 Task: Sort the products in the category "Frozen Meals" by unit price (high first).
Action: Mouse moved to (237, 113)
Screenshot: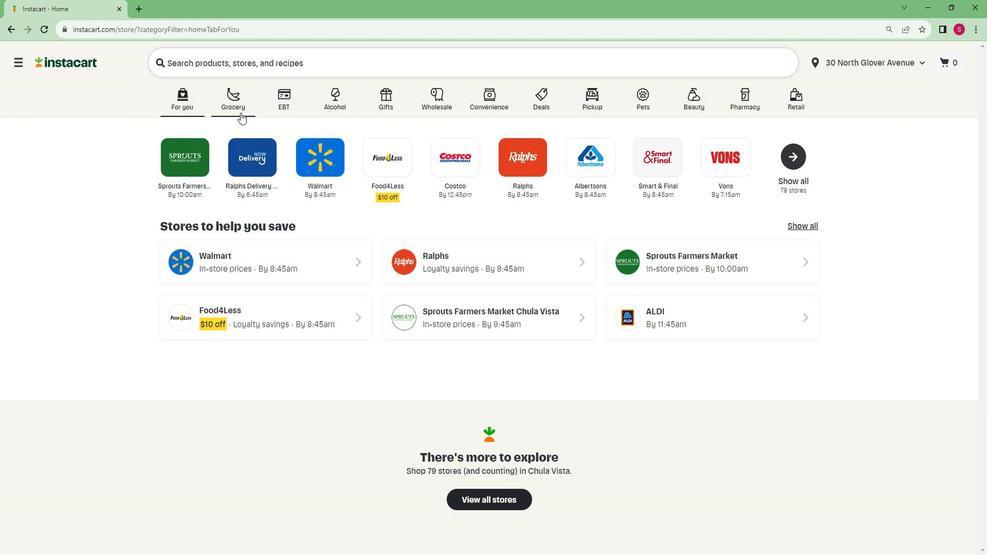 
Action: Mouse pressed left at (237, 113)
Screenshot: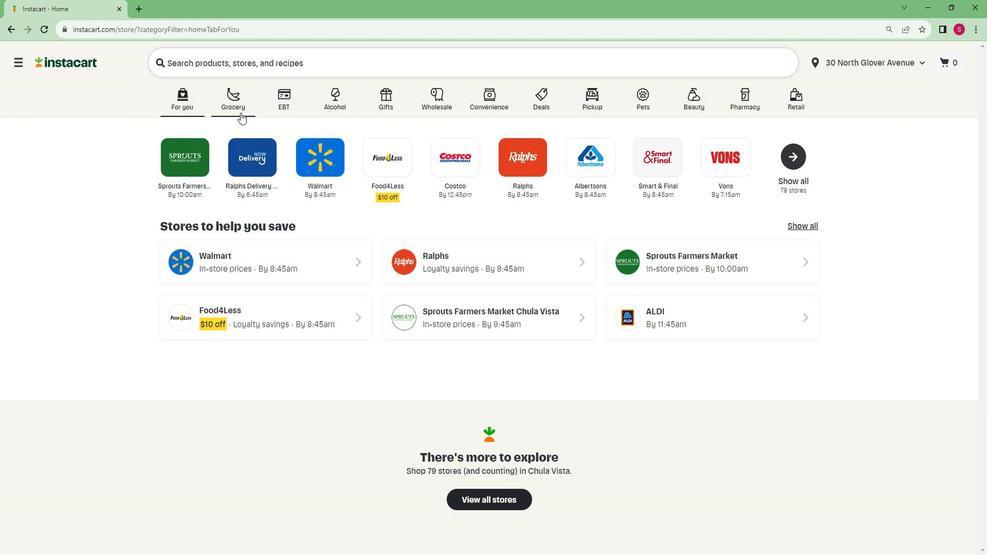 
Action: Mouse moved to (212, 282)
Screenshot: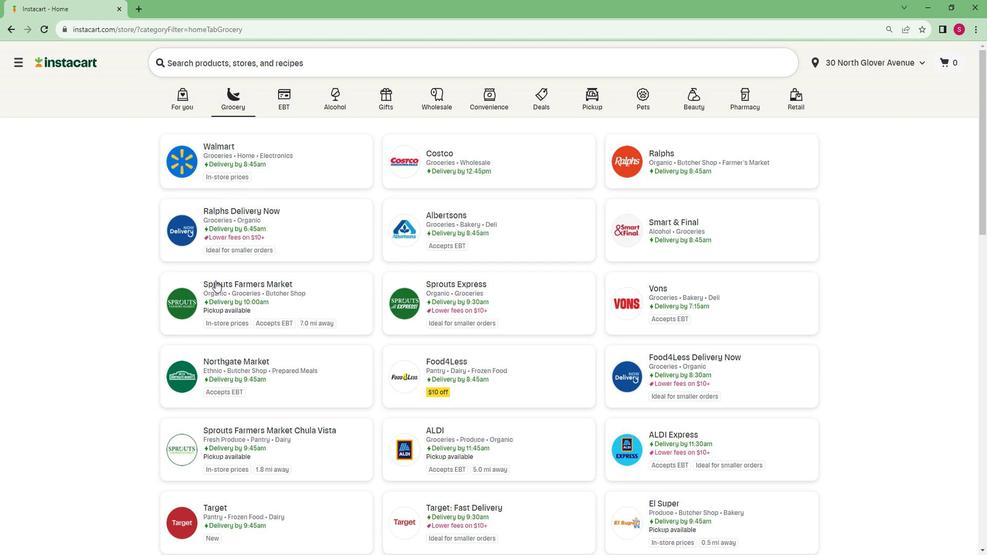 
Action: Mouse pressed left at (212, 282)
Screenshot: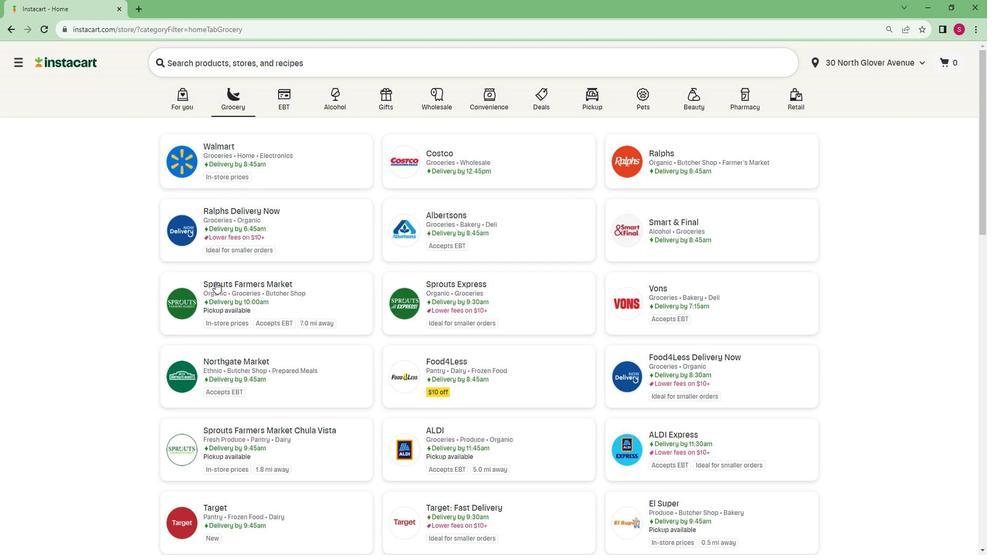 
Action: Mouse moved to (106, 408)
Screenshot: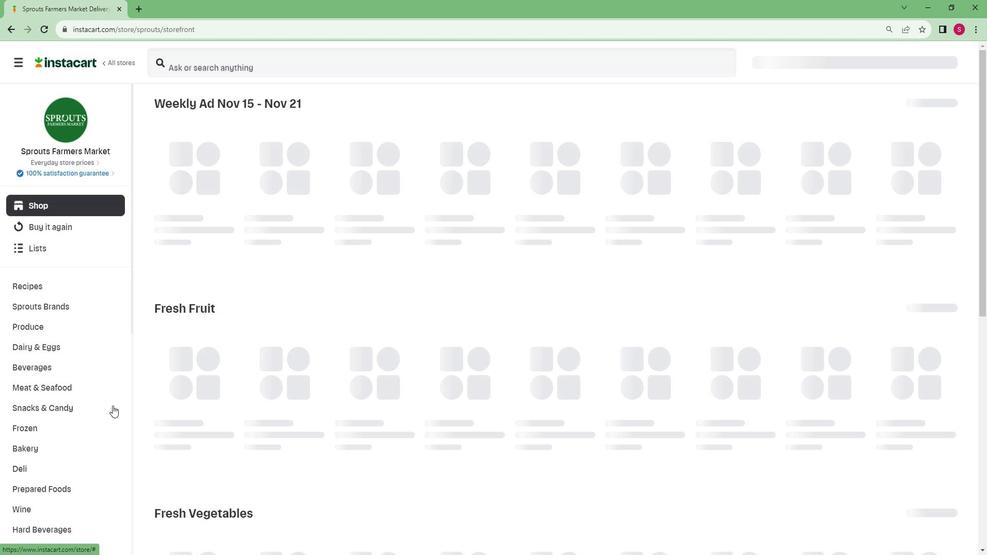 
Action: Mouse scrolled (106, 407) with delta (0, 0)
Screenshot: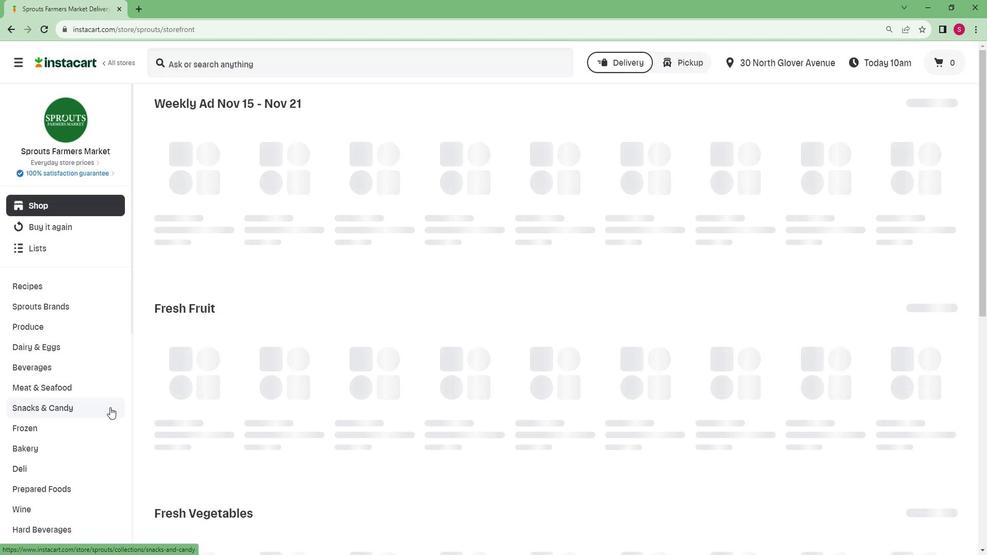 
Action: Mouse scrolled (106, 407) with delta (0, 0)
Screenshot: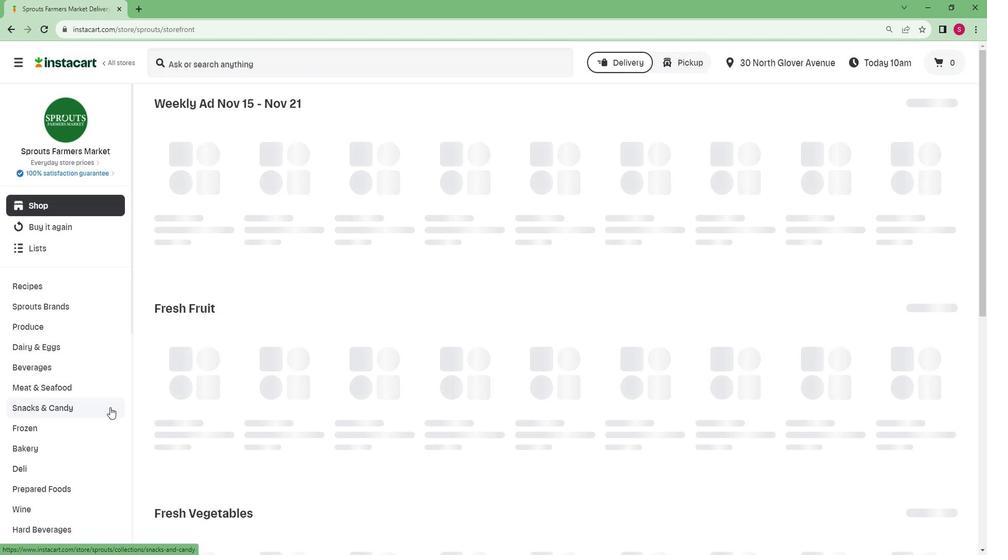 
Action: Mouse moved to (106, 408)
Screenshot: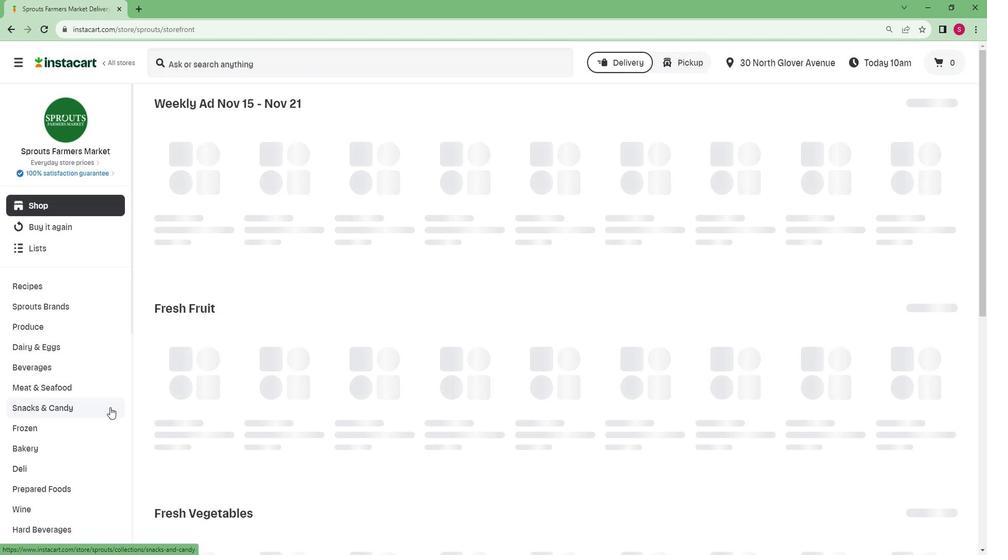 
Action: Mouse scrolled (106, 407) with delta (0, 0)
Screenshot: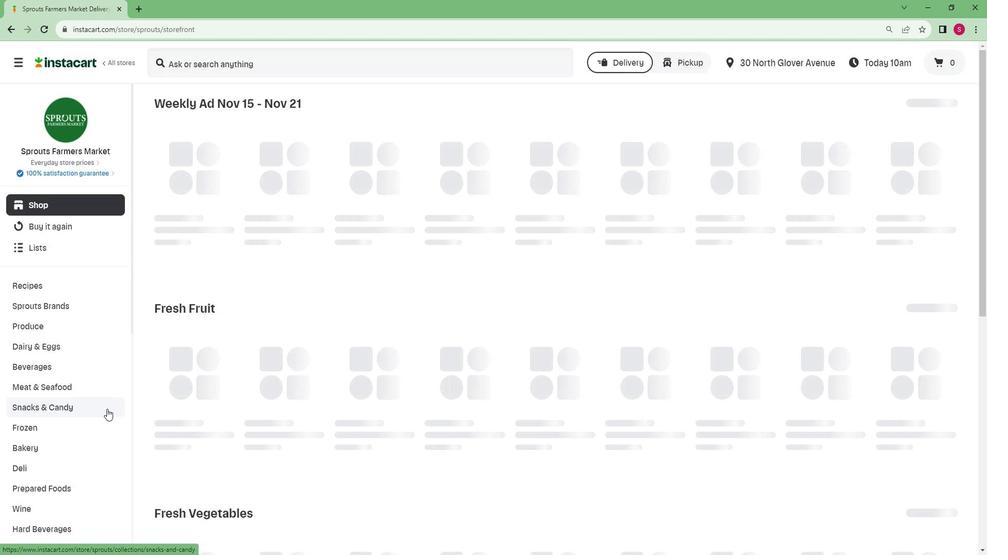 
Action: Mouse moved to (106, 408)
Screenshot: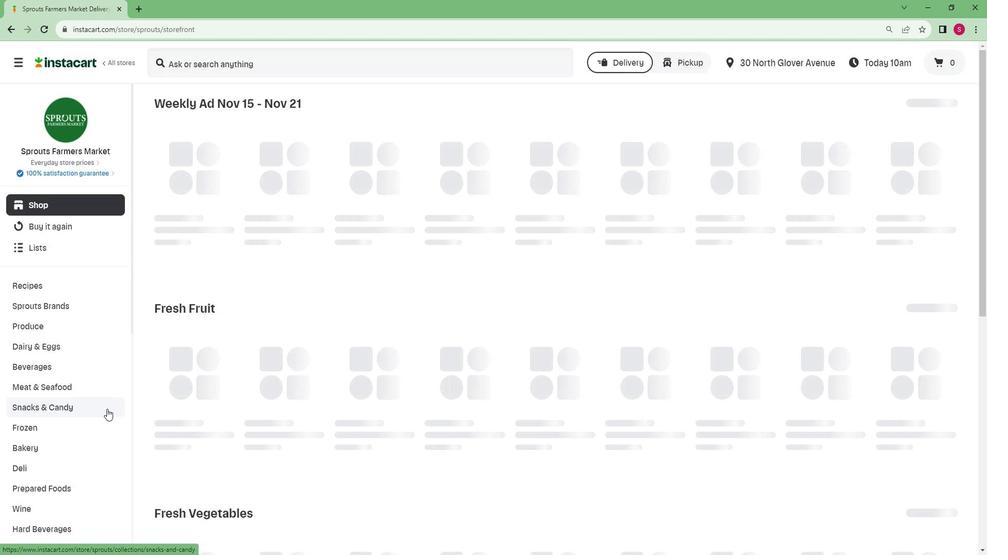 
Action: Mouse scrolled (106, 408) with delta (0, 0)
Screenshot: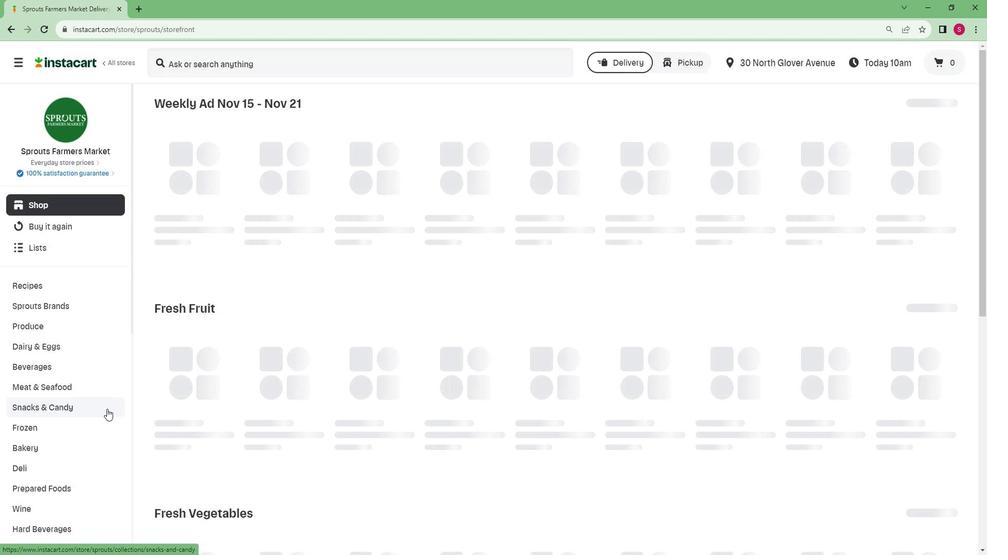 
Action: Mouse moved to (105, 409)
Screenshot: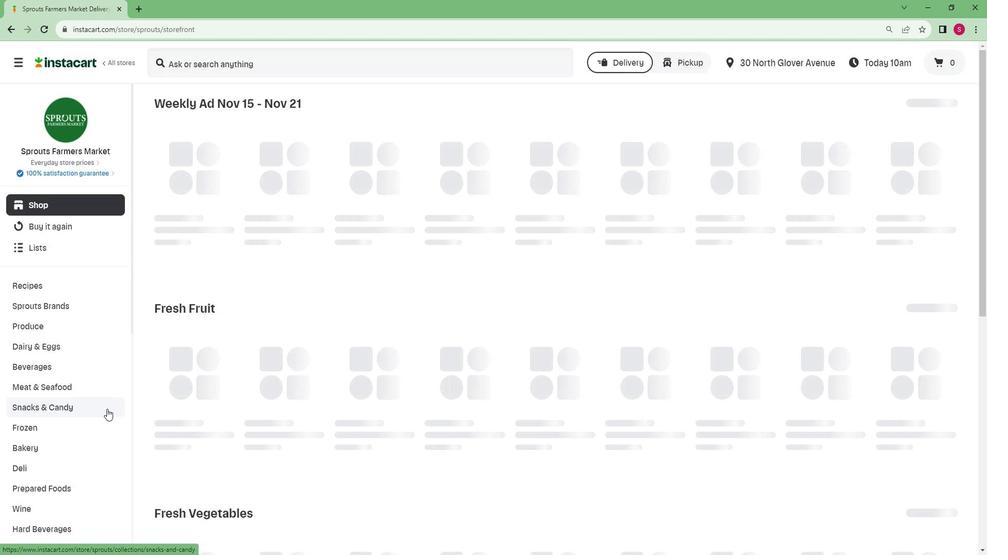 
Action: Mouse scrolled (105, 408) with delta (0, 0)
Screenshot: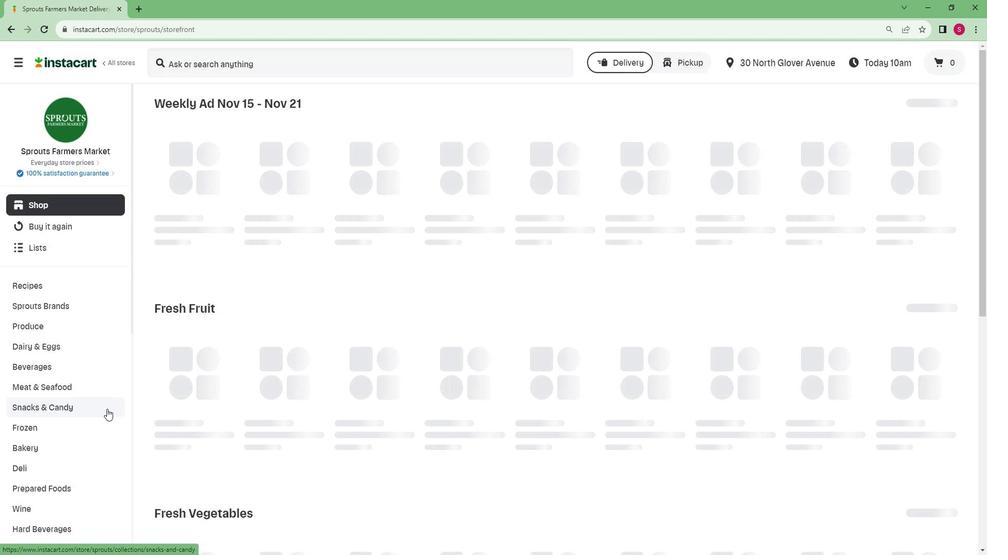 
Action: Mouse moved to (103, 409)
Screenshot: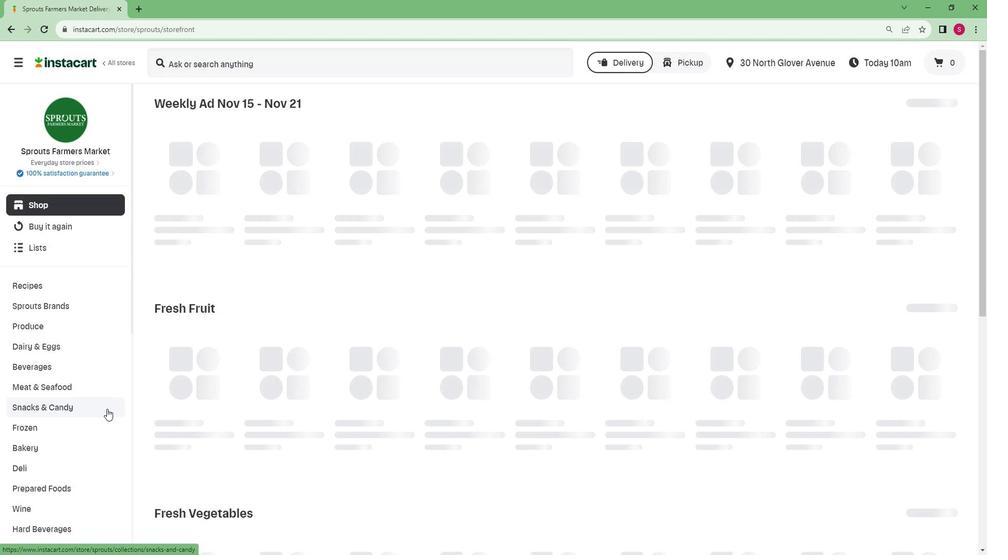 
Action: Mouse scrolled (103, 409) with delta (0, 0)
Screenshot: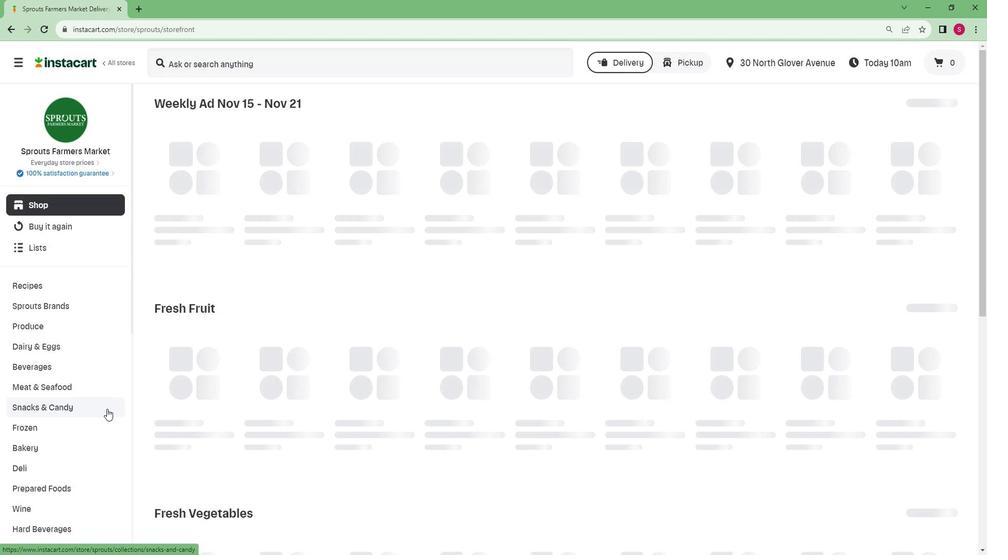 
Action: Mouse moved to (101, 409)
Screenshot: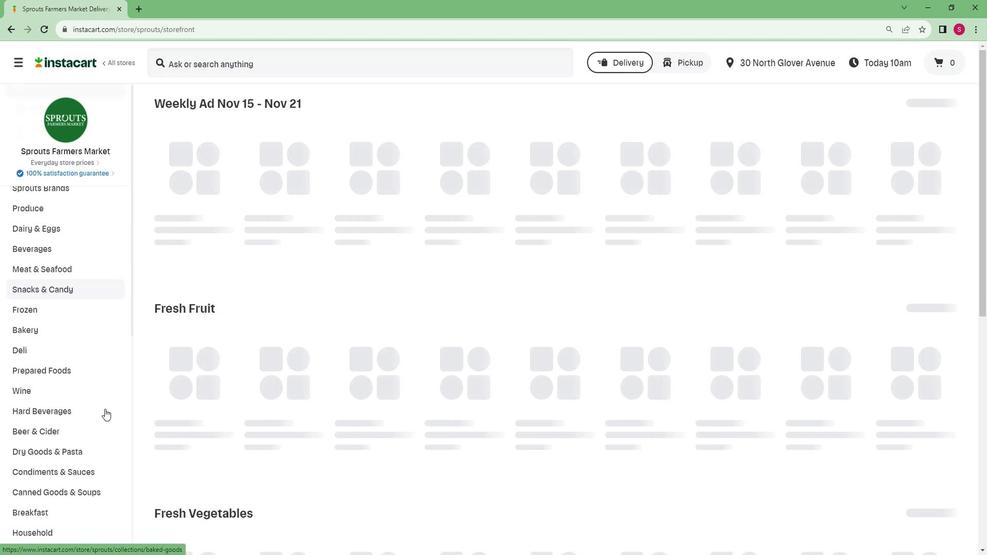 
Action: Mouse scrolled (101, 409) with delta (0, 0)
Screenshot: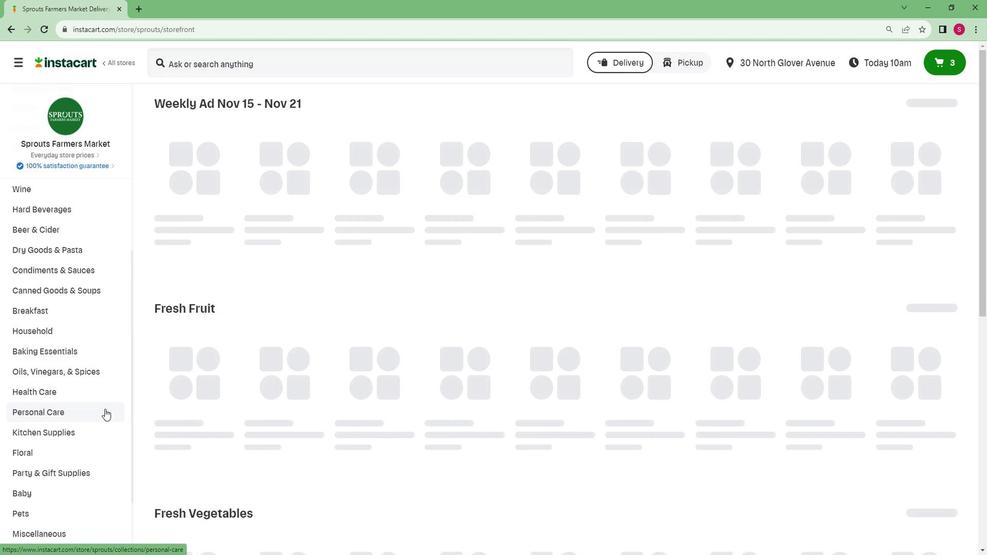 
Action: Mouse scrolled (101, 409) with delta (0, 0)
Screenshot: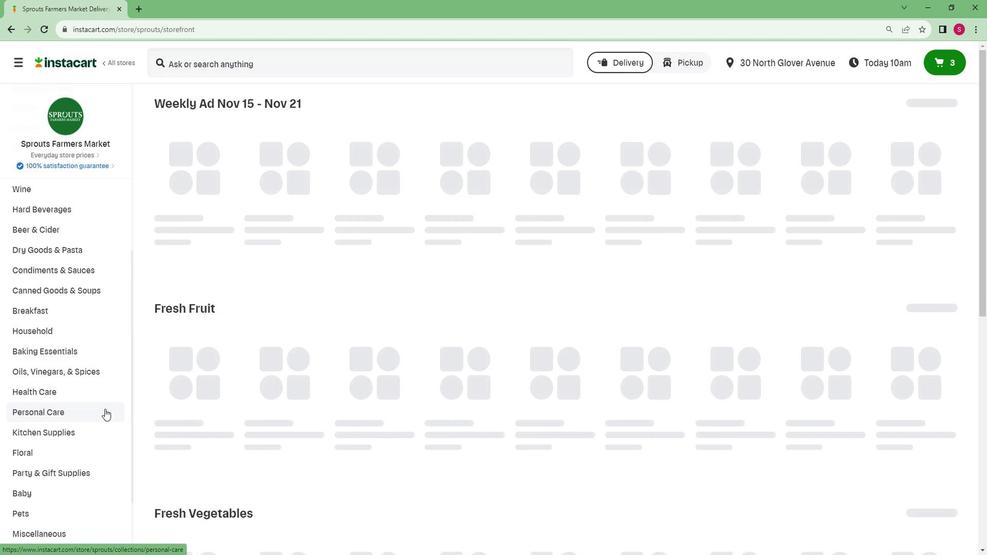 
Action: Mouse scrolled (101, 409) with delta (0, 0)
Screenshot: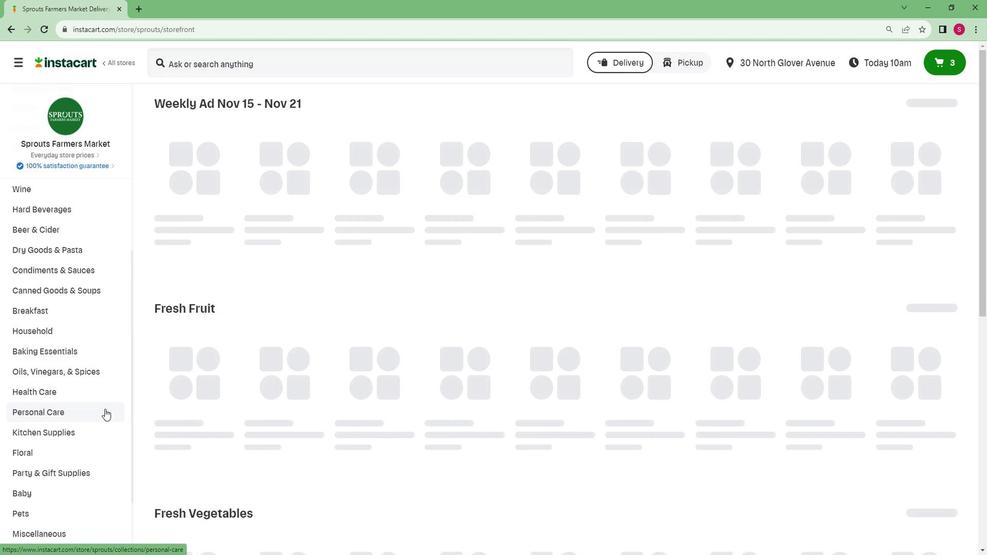 
Action: Mouse scrolled (101, 409) with delta (0, 0)
Screenshot: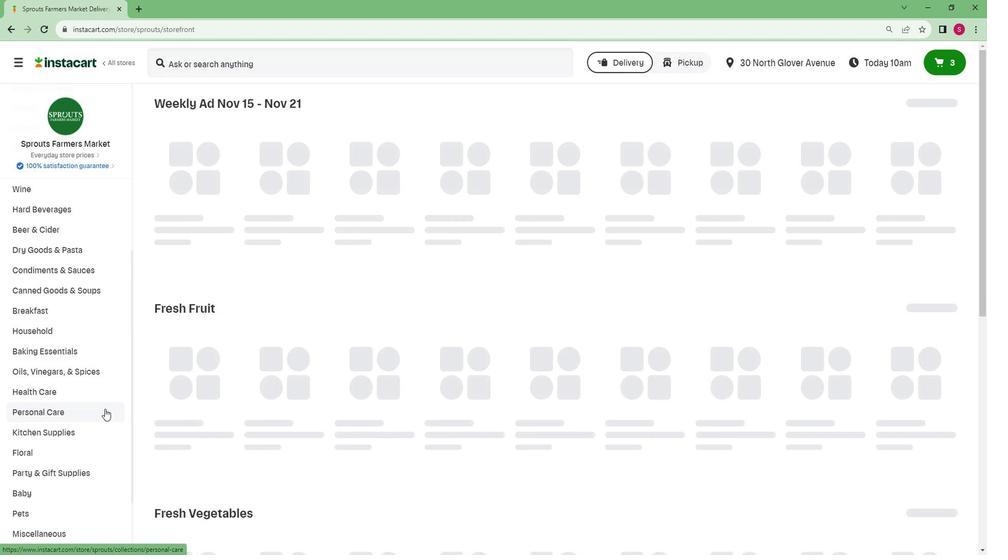 
Action: Mouse moved to (101, 409)
Screenshot: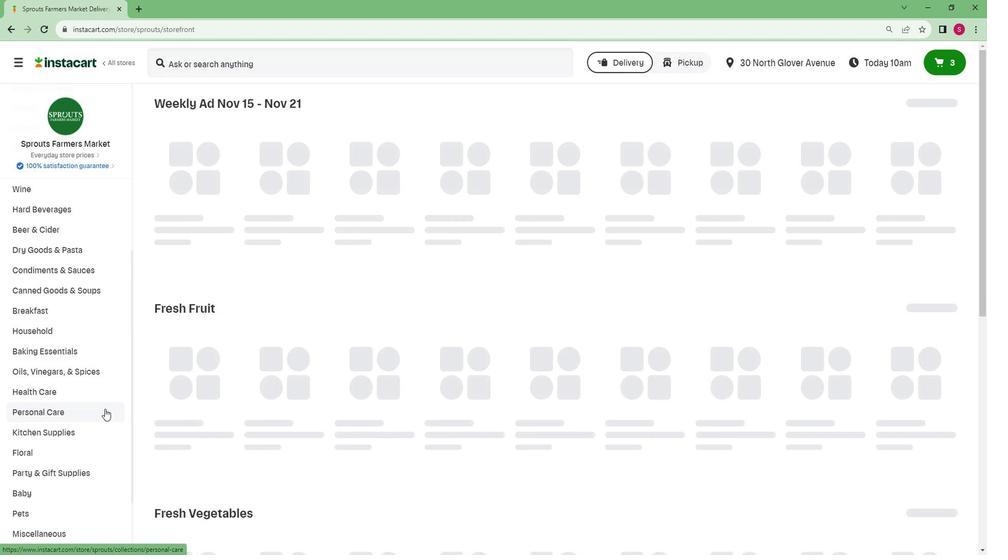 
Action: Mouse scrolled (101, 409) with delta (0, 0)
Screenshot: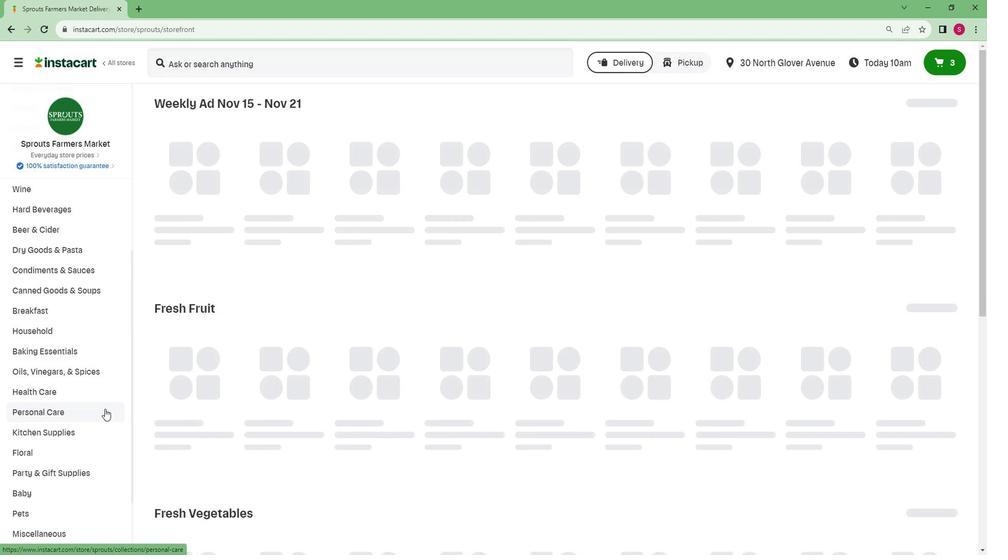 
Action: Mouse moved to (98, 411)
Screenshot: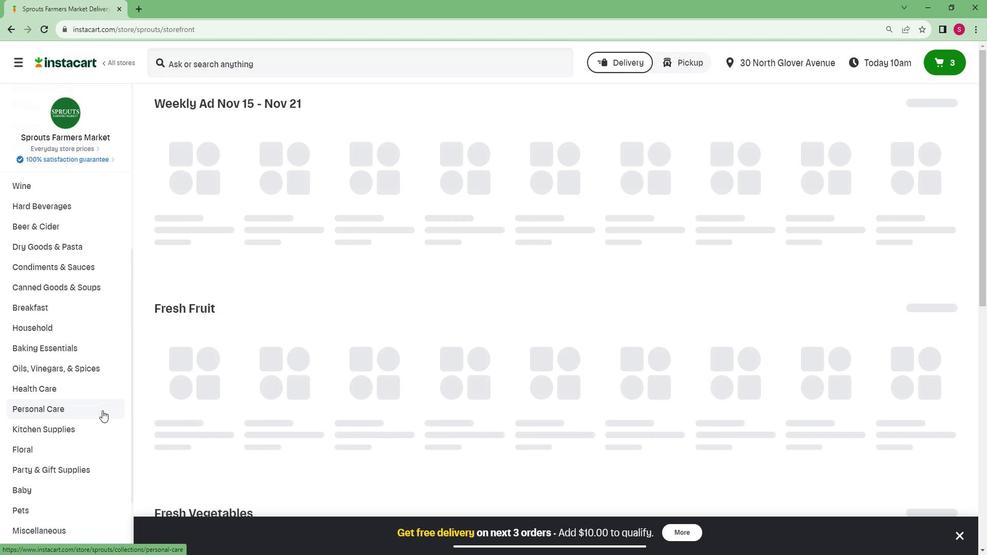 
Action: Mouse scrolled (98, 410) with delta (0, 0)
Screenshot: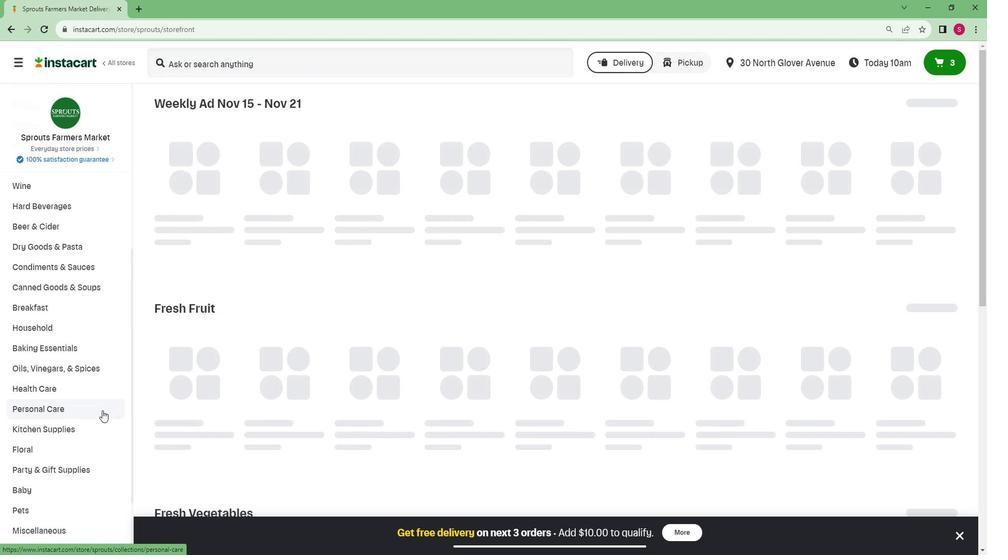 
Action: Mouse moved to (53, 542)
Screenshot: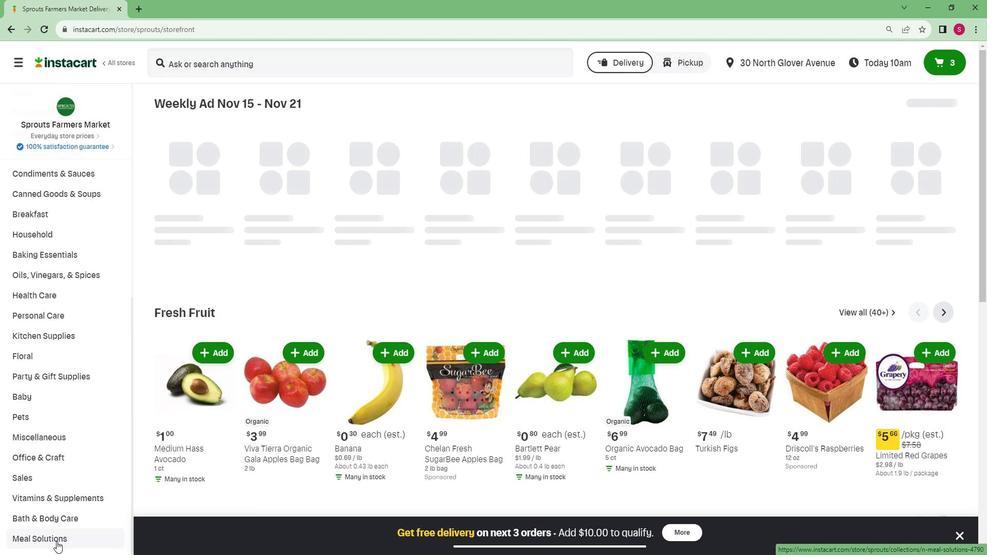
Action: Mouse pressed left at (53, 542)
Screenshot: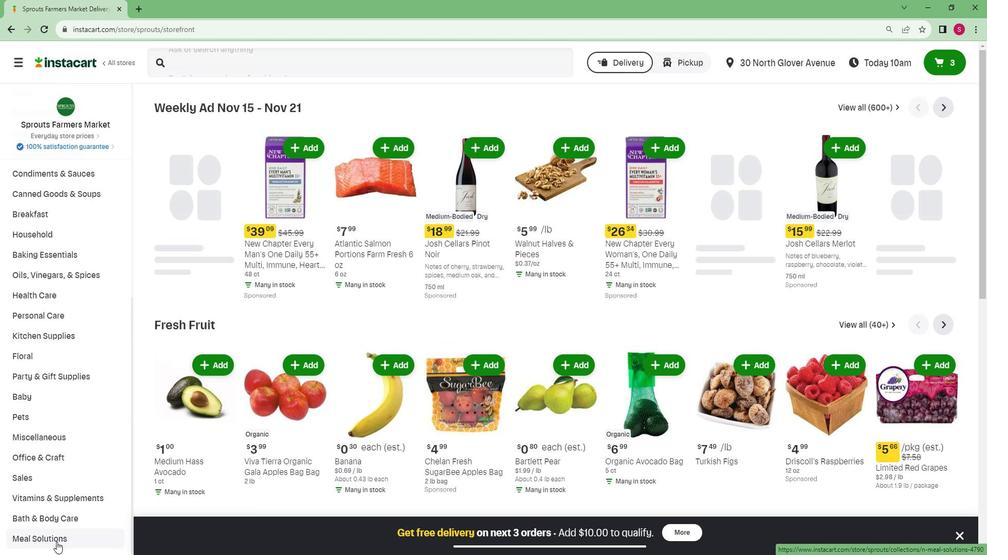 
Action: Mouse moved to (53, 528)
Screenshot: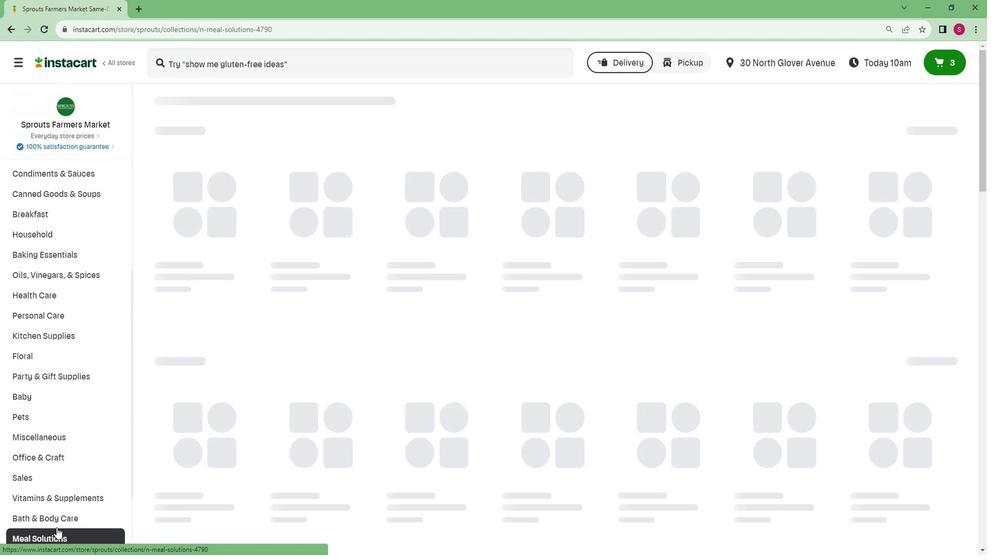 
Action: Mouse scrolled (53, 527) with delta (0, 0)
Screenshot: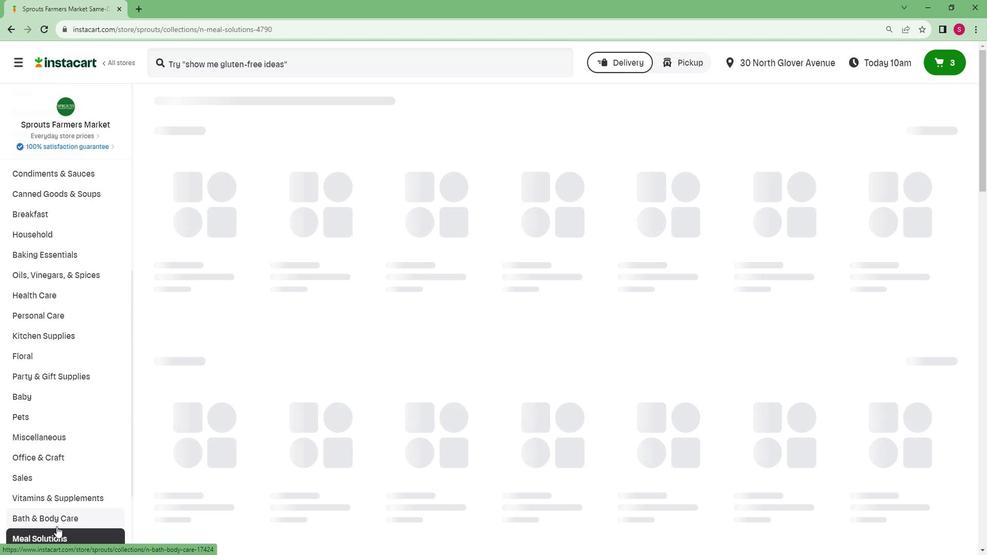 
Action: Mouse scrolled (53, 527) with delta (0, 0)
Screenshot: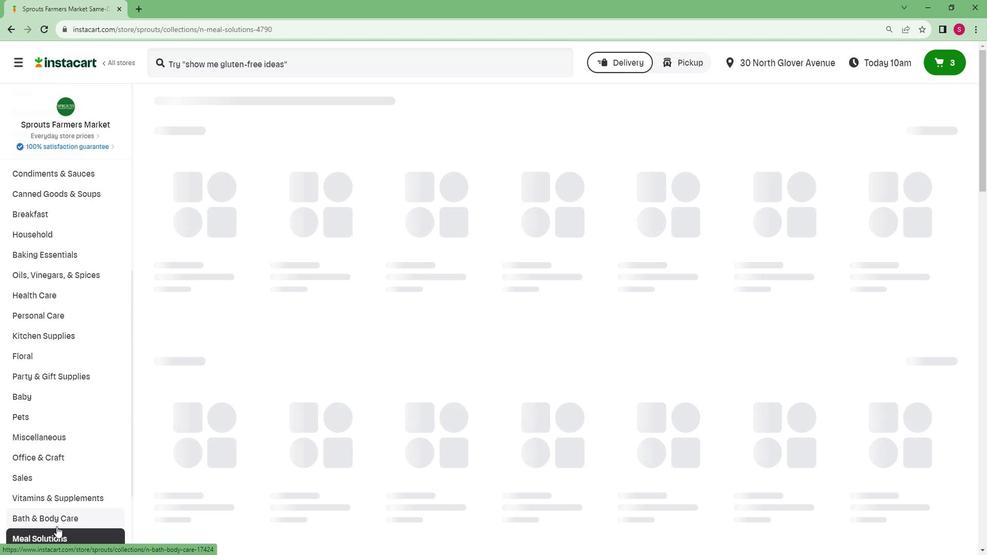 
Action: Mouse moved to (53, 527)
Screenshot: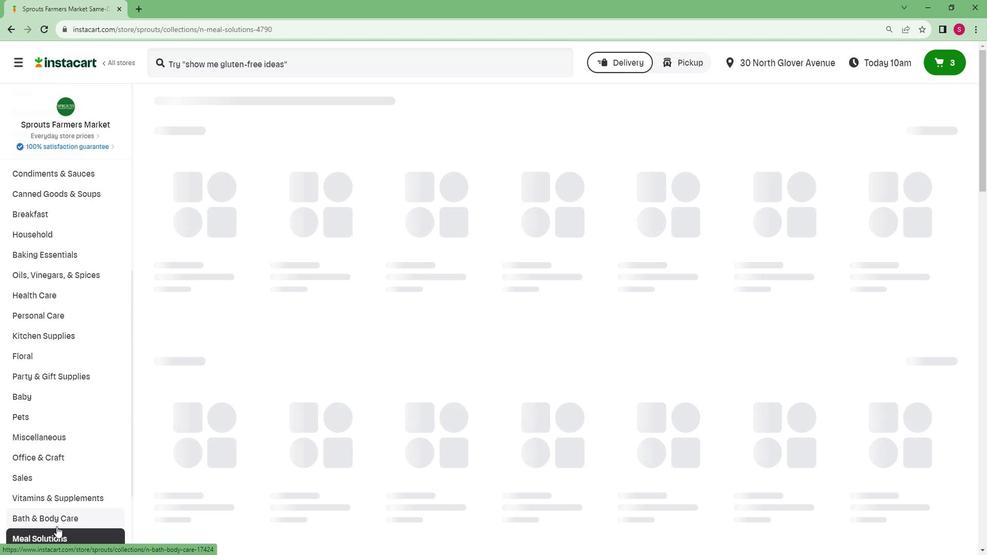 
Action: Mouse scrolled (53, 527) with delta (0, 0)
Screenshot: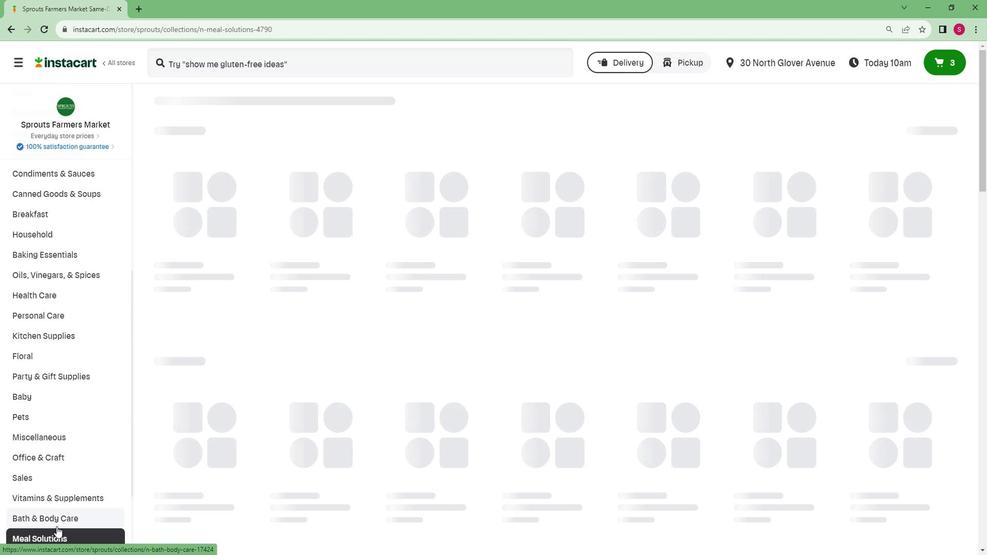 
Action: Mouse moved to (52, 527)
Screenshot: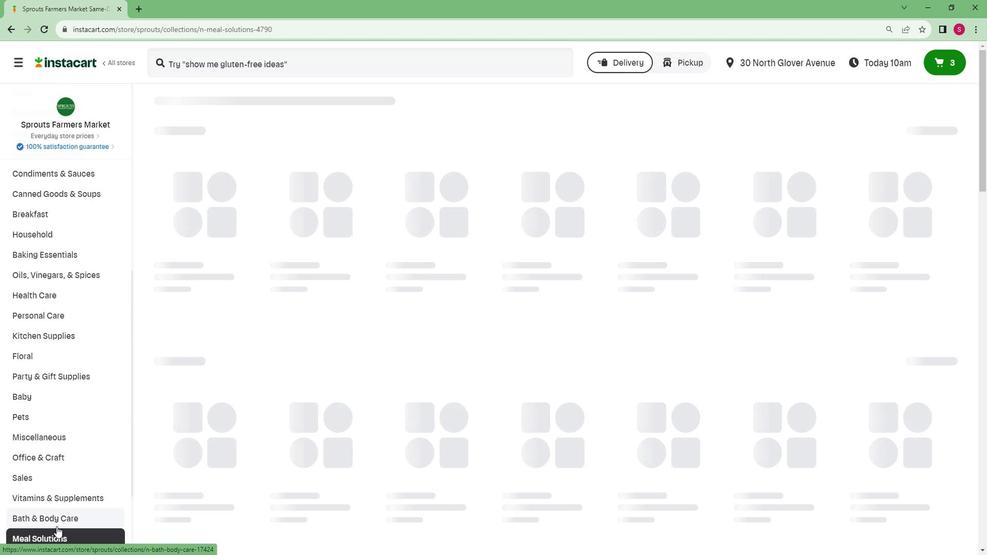 
Action: Mouse scrolled (52, 527) with delta (0, 0)
Screenshot: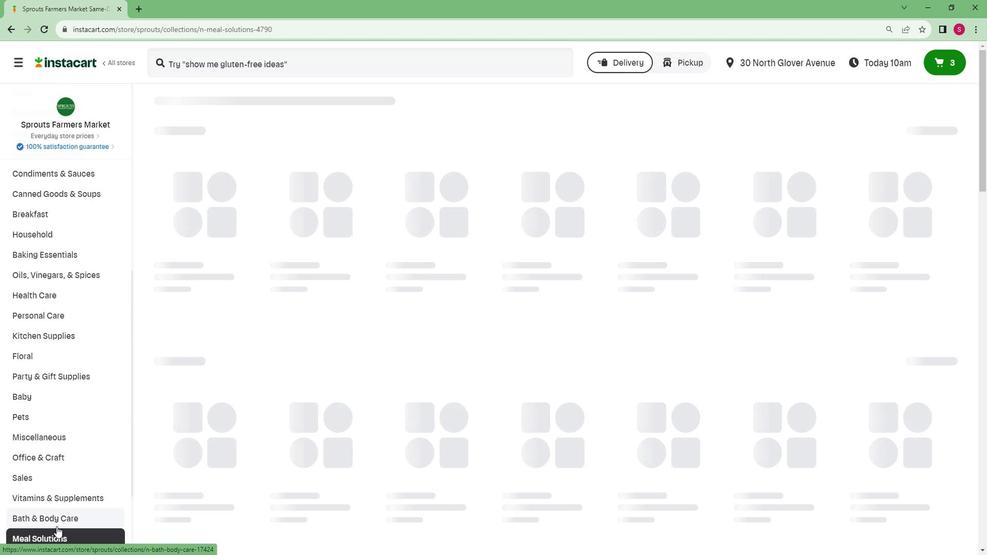 
Action: Mouse moved to (51, 526)
Screenshot: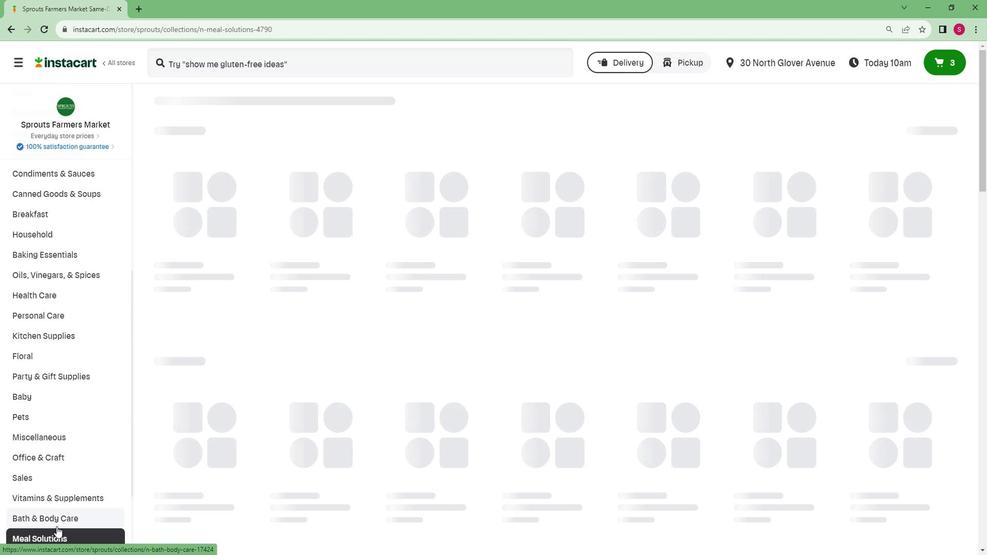 
Action: Mouse scrolled (51, 526) with delta (0, 0)
Screenshot: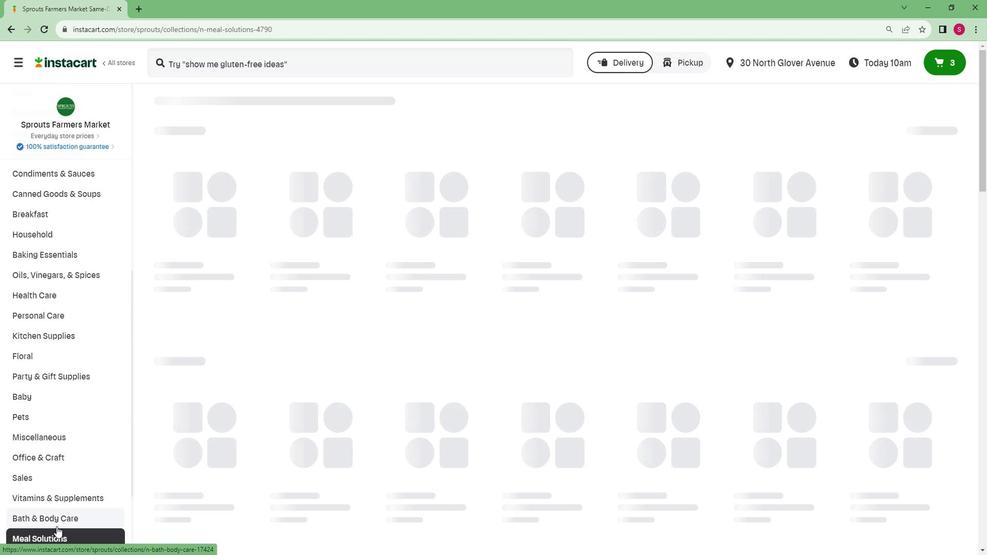 
Action: Mouse moved to (51, 526)
Screenshot: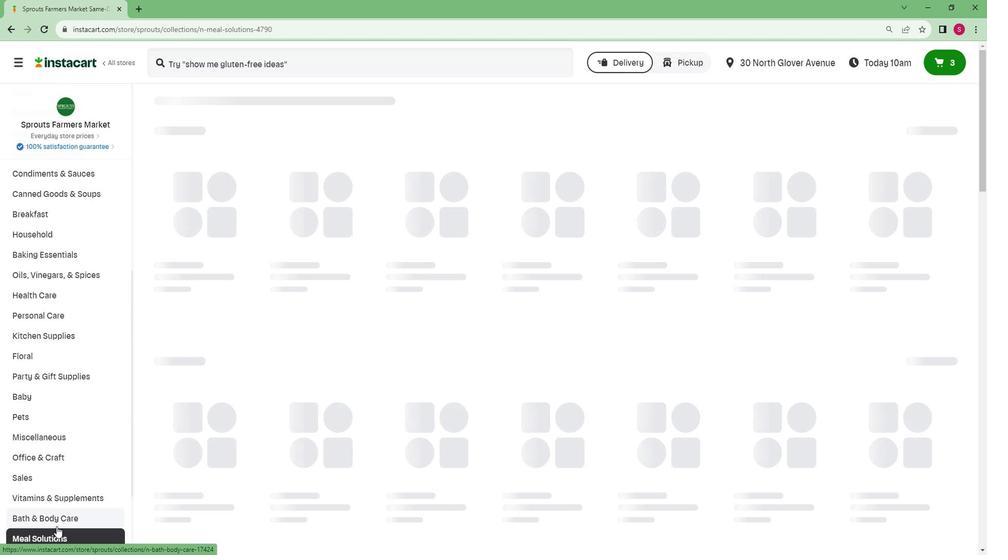 
Action: Mouse scrolled (51, 525) with delta (0, 0)
Screenshot: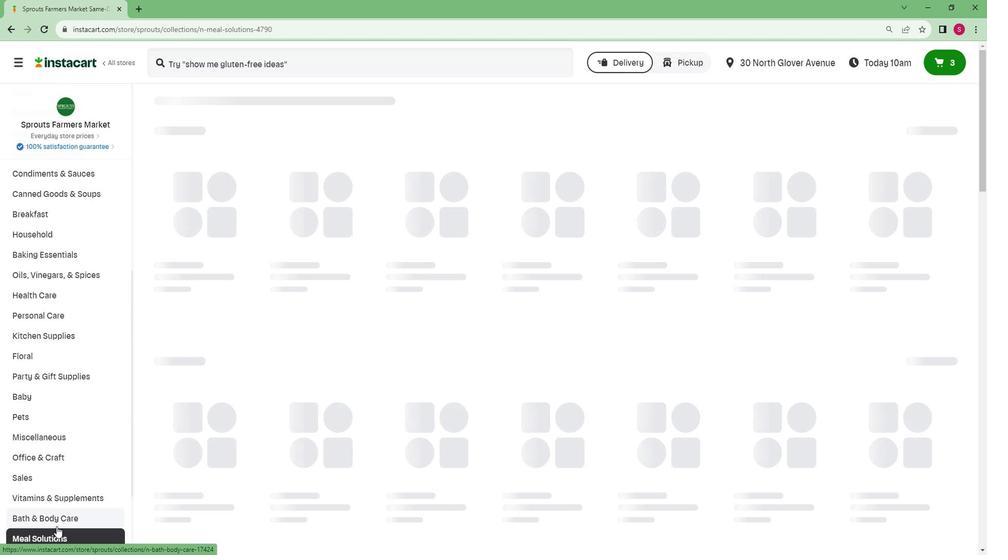 
Action: Mouse moved to (36, 540)
Screenshot: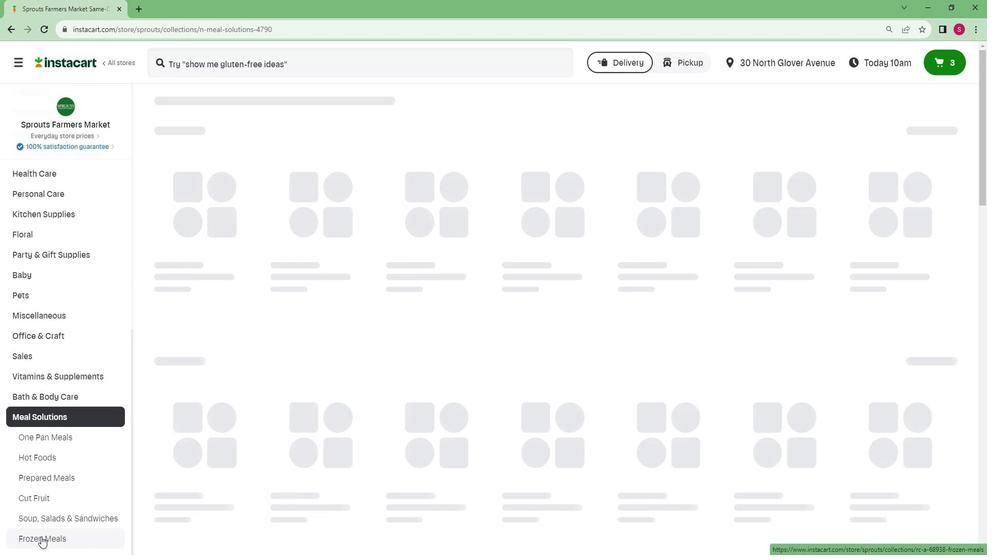
Action: Mouse pressed left at (36, 540)
Screenshot: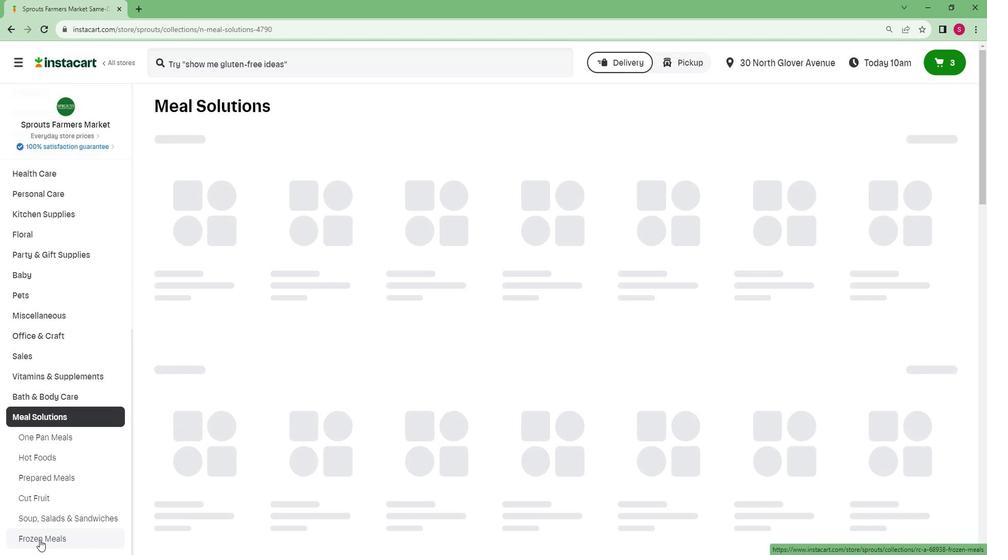 
Action: Mouse moved to (889, 143)
Screenshot: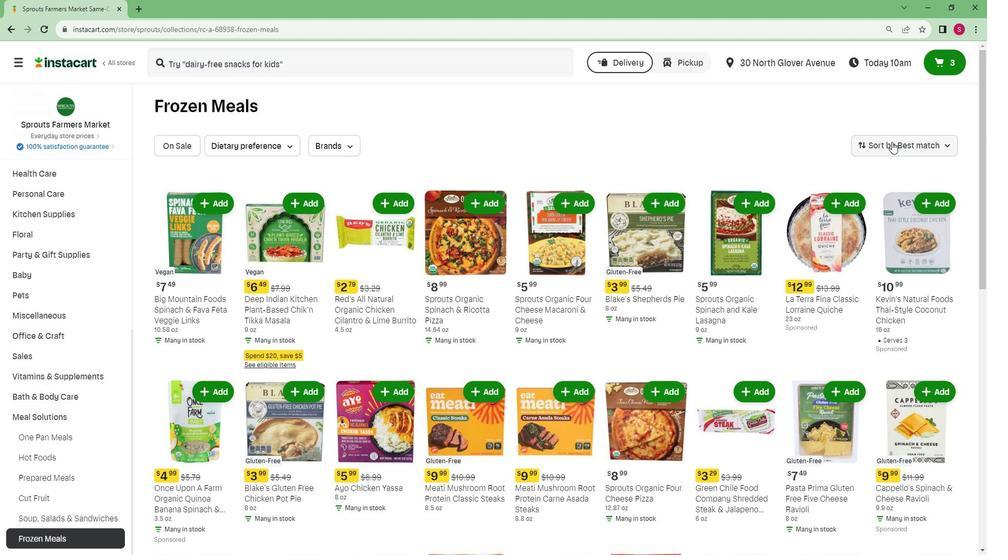 
Action: Mouse pressed left at (889, 143)
Screenshot: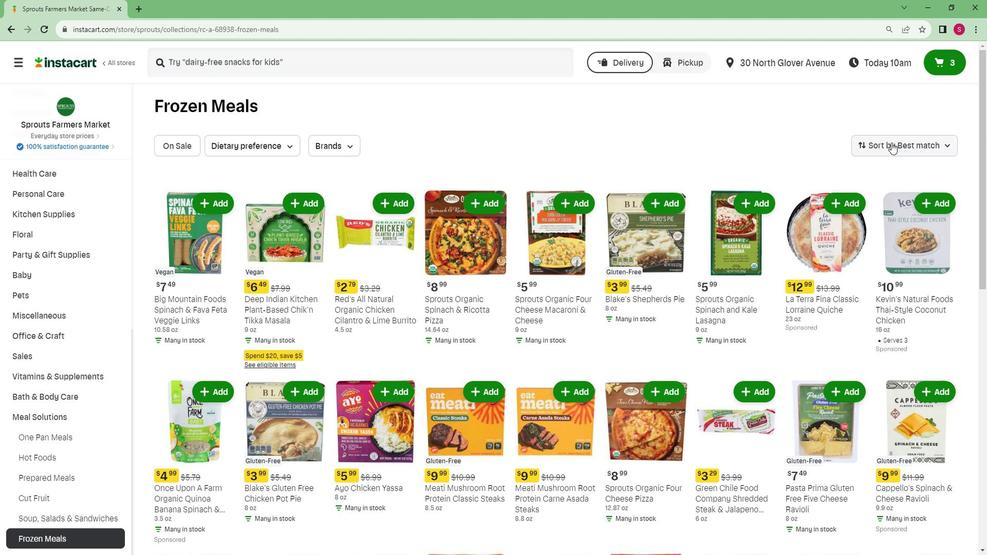 
Action: Mouse moved to (856, 276)
Screenshot: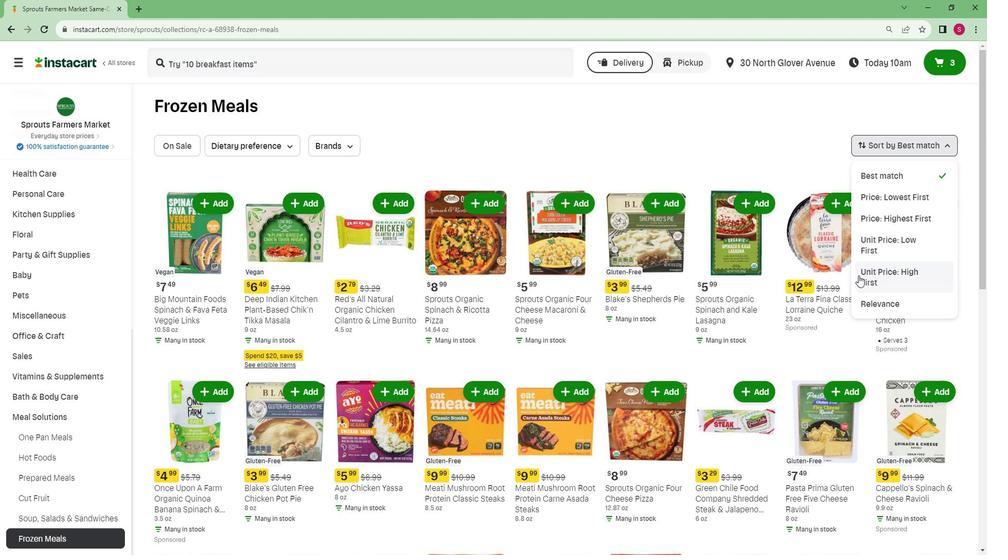 
Action: Mouse pressed left at (856, 276)
Screenshot: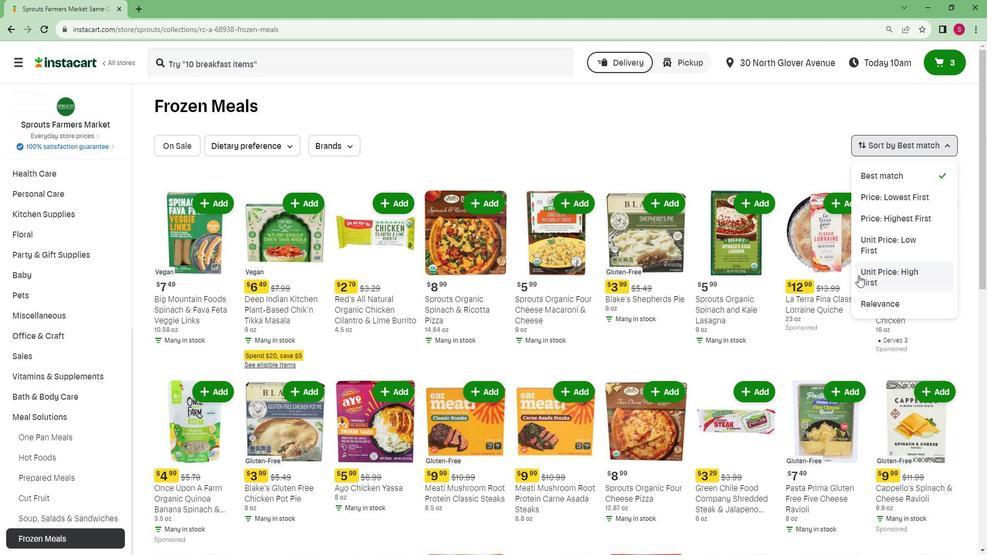 
Action: Mouse moved to (550, 238)
Screenshot: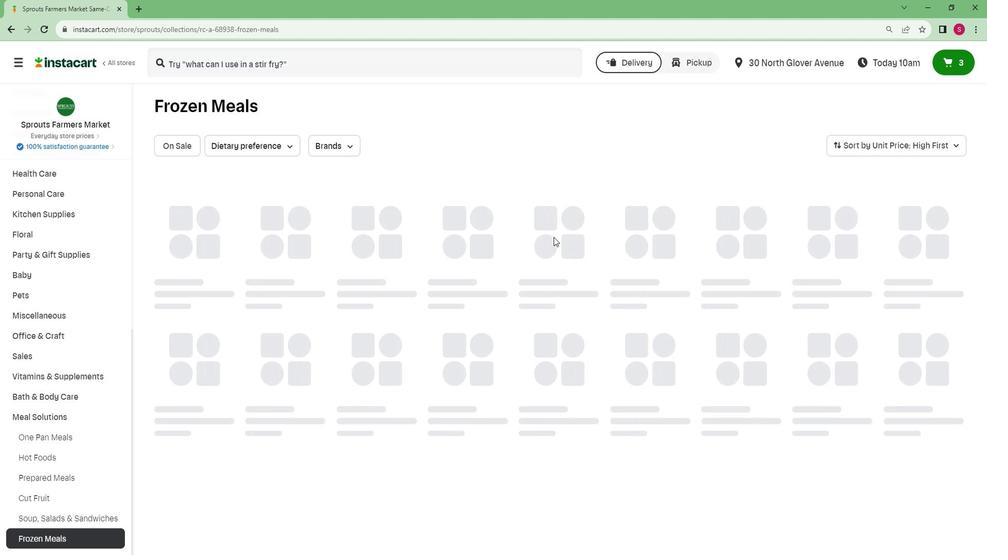 
